 Task: See the cancellation policy of Home in Telluride, Colorado, United States.
Action: Mouse moved to (372, 76)
Screenshot: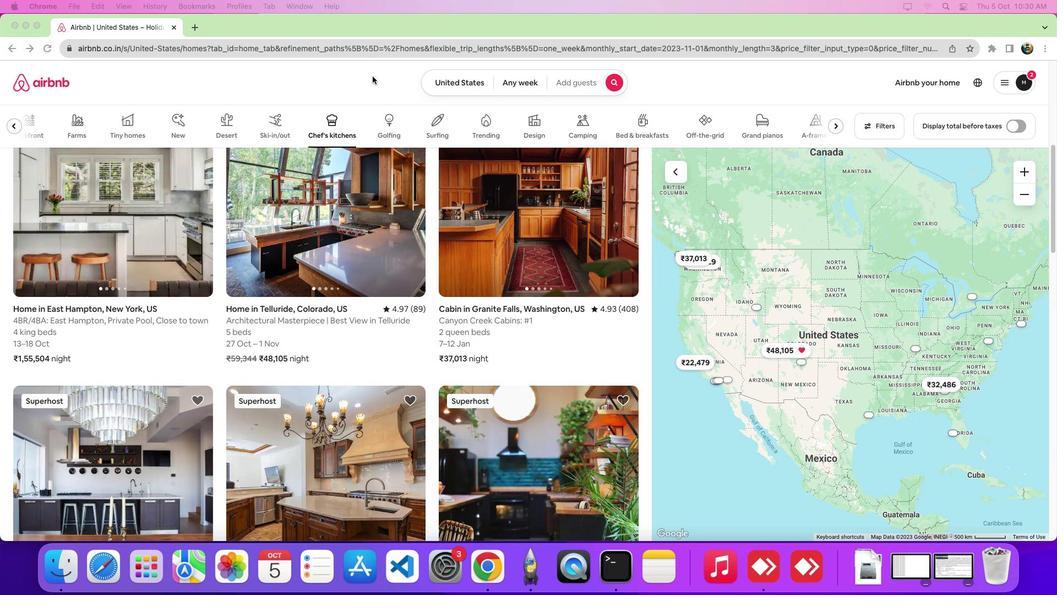 
Action: Mouse pressed left at (372, 76)
Screenshot: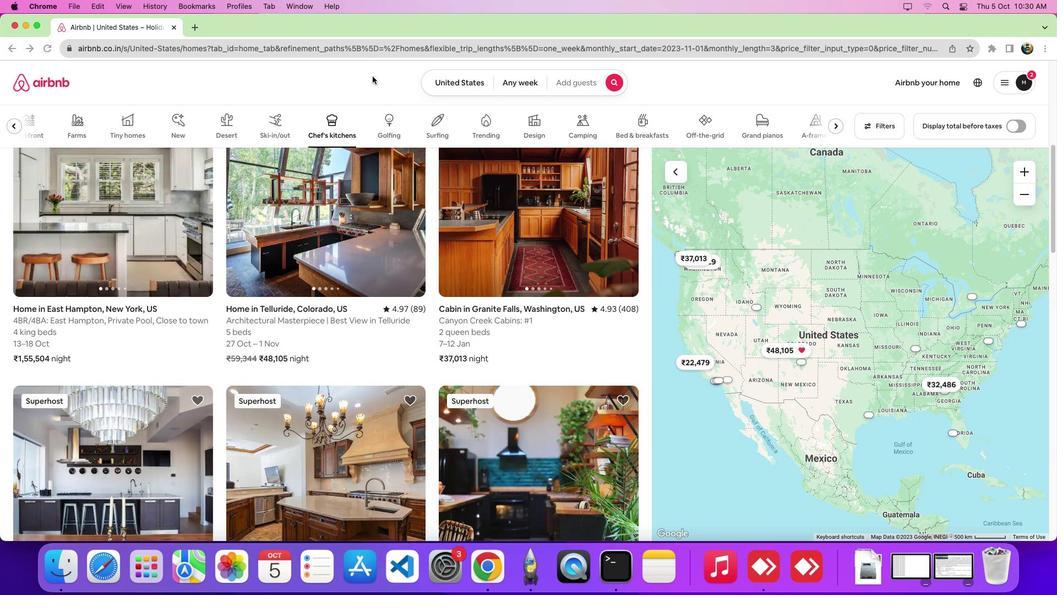 
Action: Mouse moved to (332, 129)
Screenshot: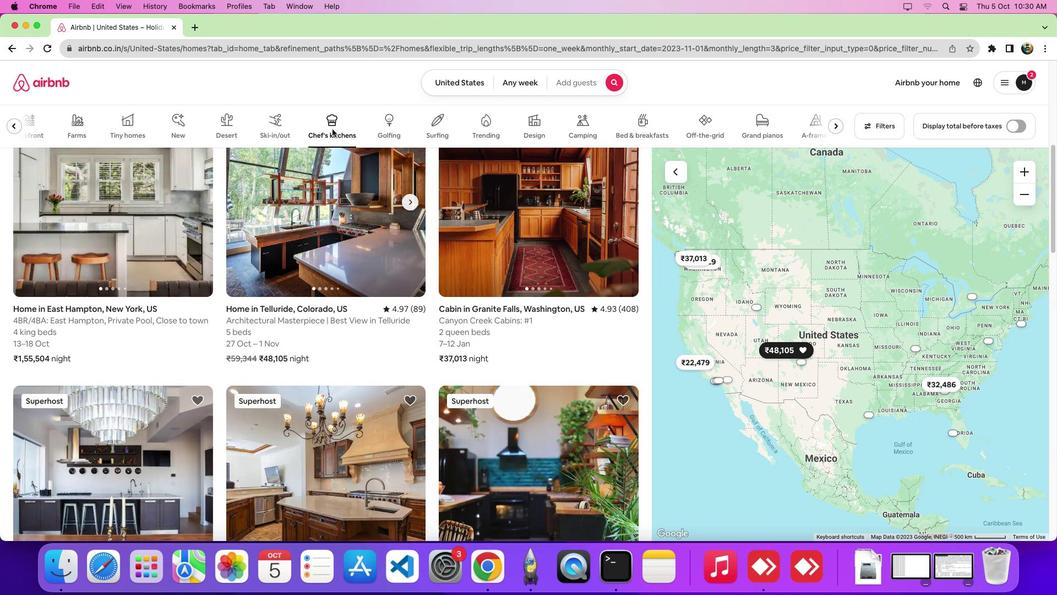 
Action: Mouse pressed left at (332, 129)
Screenshot: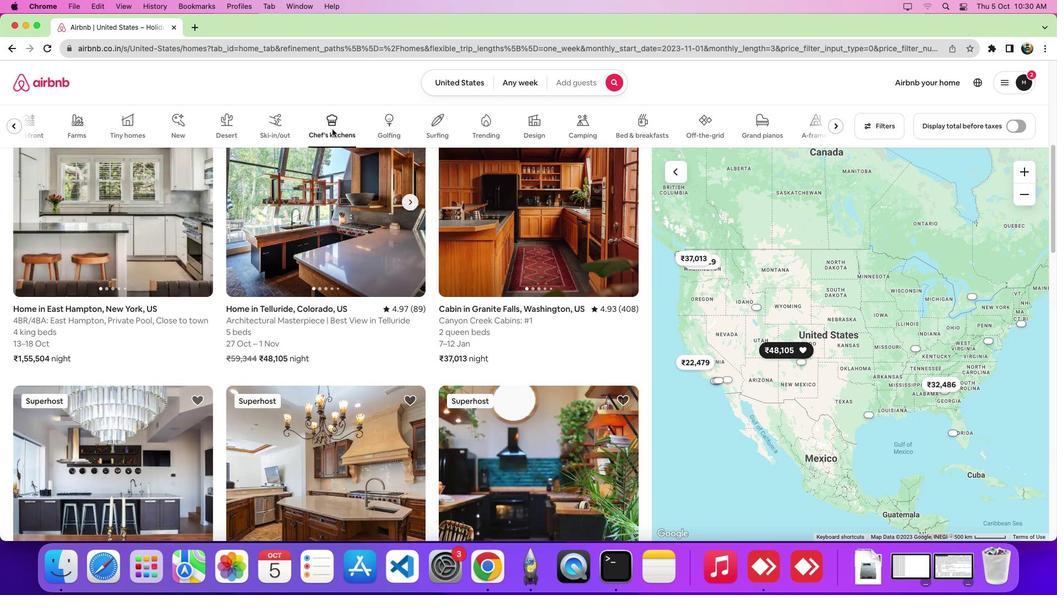 
Action: Mouse moved to (332, 200)
Screenshot: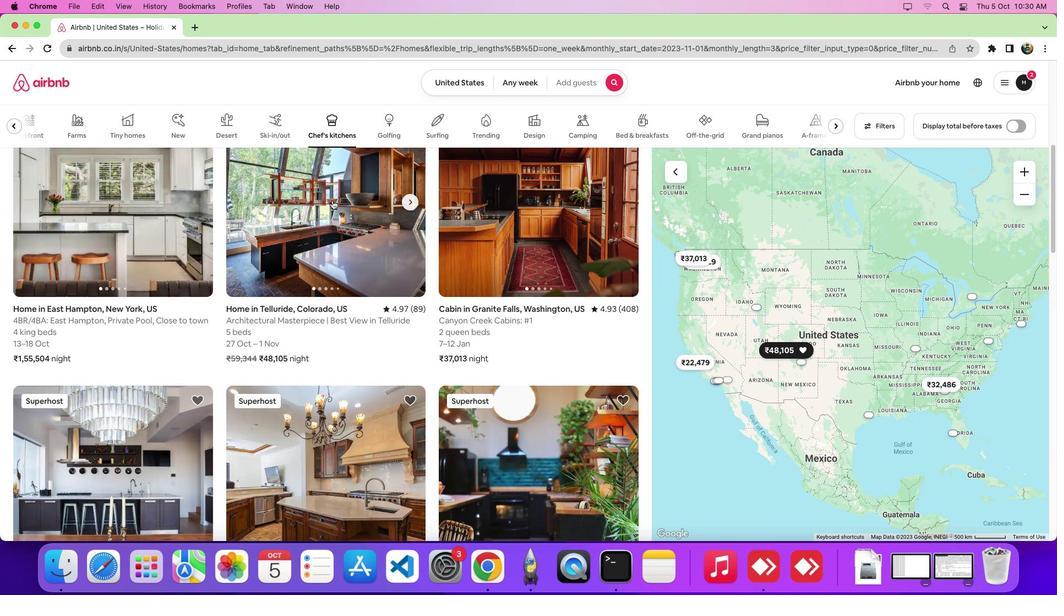 
Action: Mouse pressed left at (332, 200)
Screenshot: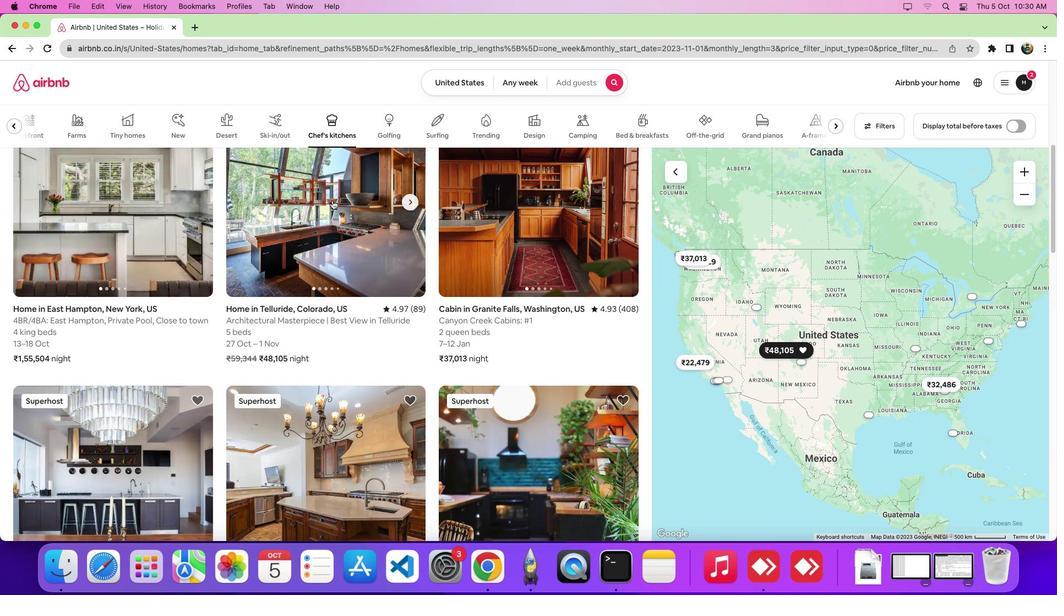 
Action: Mouse moved to (515, 209)
Screenshot: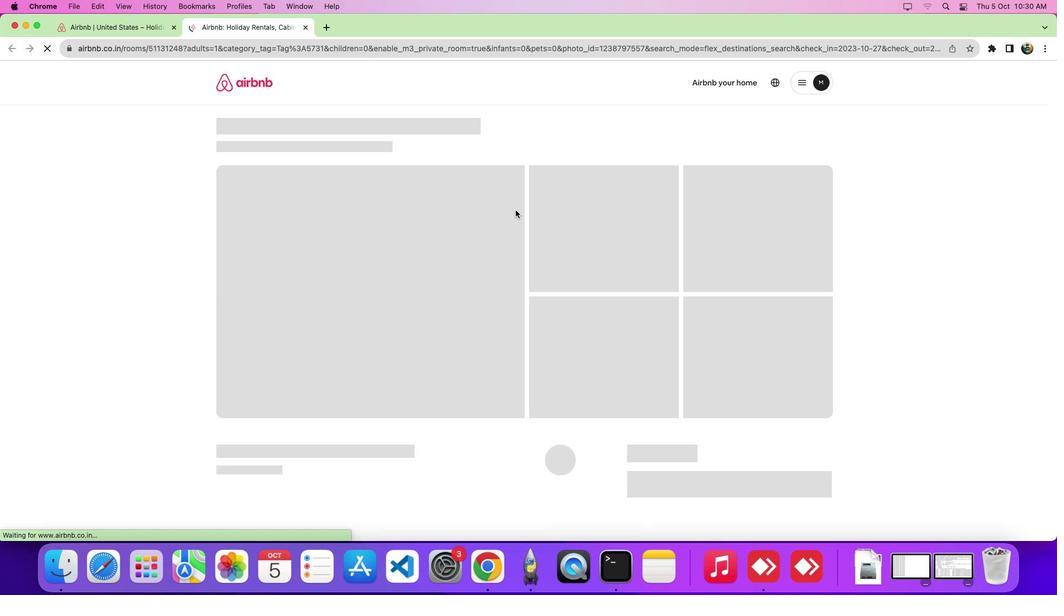 
Action: Mouse scrolled (515, 209) with delta (0, 0)
Screenshot: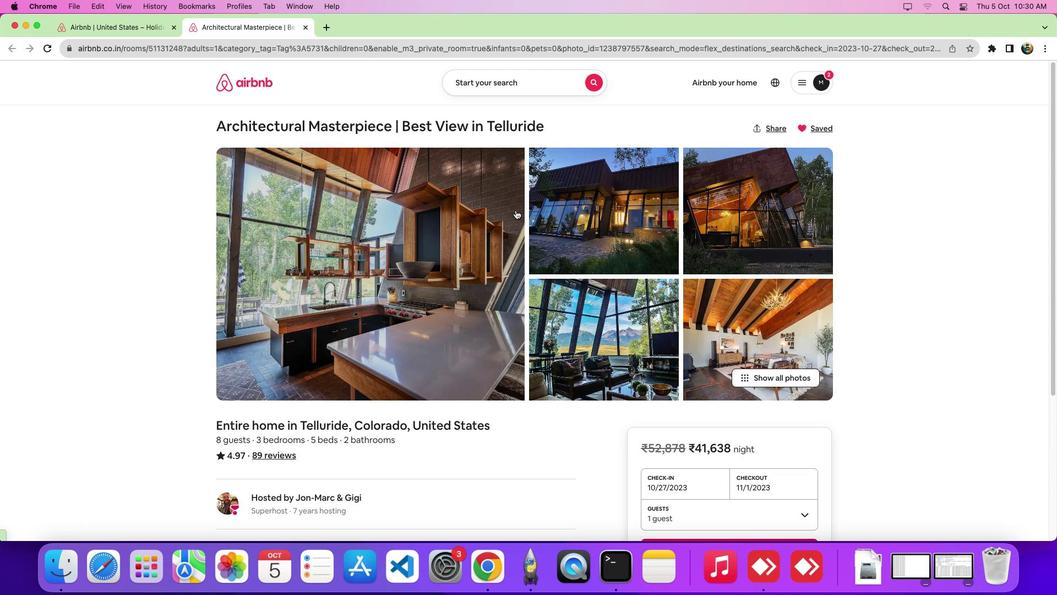 
Action: Mouse scrolled (515, 209) with delta (0, 0)
Screenshot: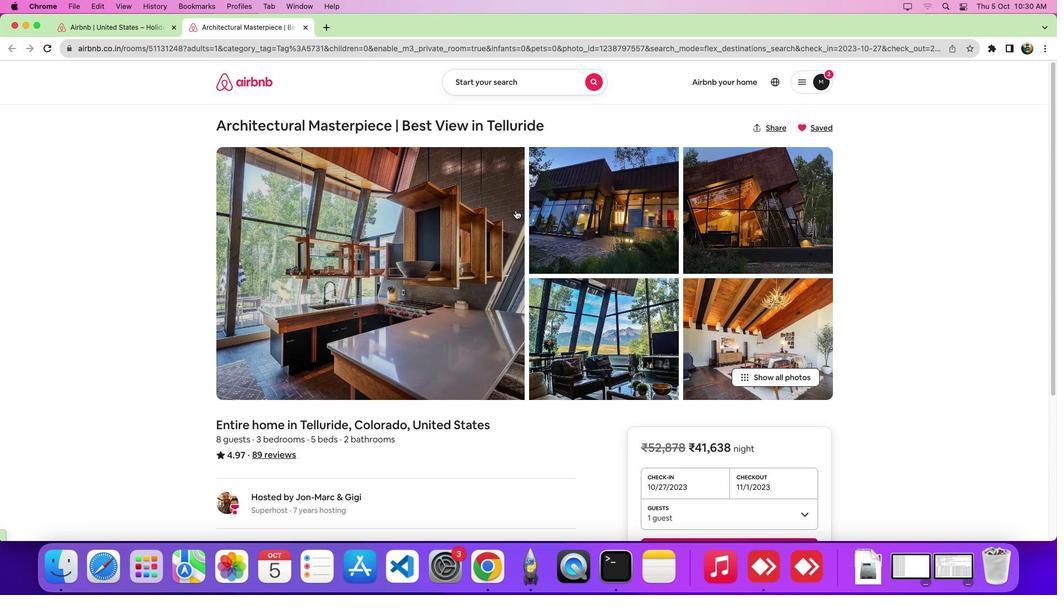 
Action: Mouse scrolled (515, 209) with delta (0, -3)
Screenshot: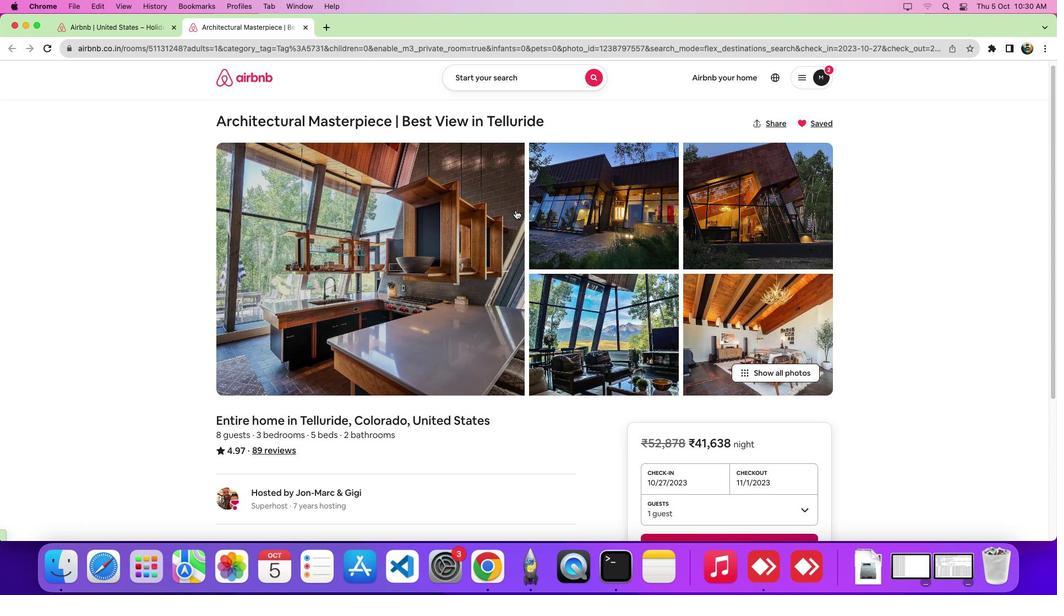 
Action: Mouse scrolled (515, 209) with delta (0, 0)
Screenshot: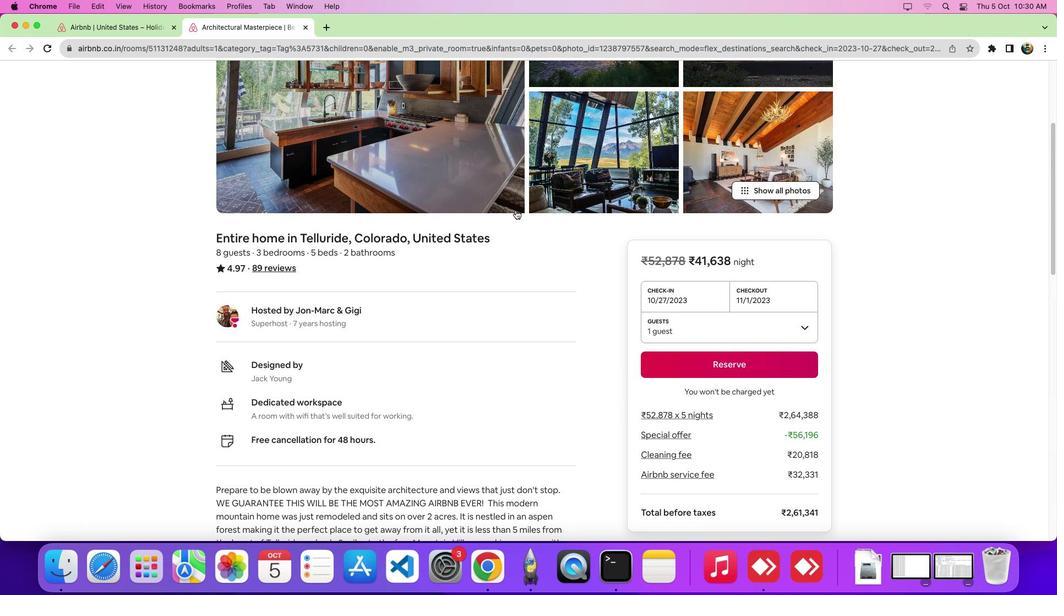 
Action: Mouse scrolled (515, 209) with delta (0, 0)
Screenshot: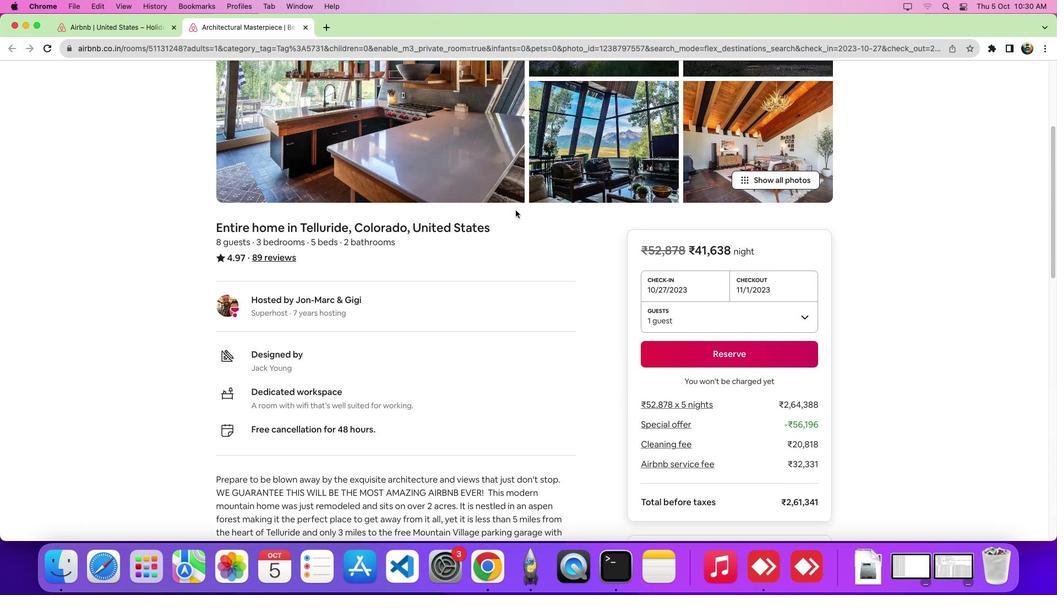 
Action: Mouse scrolled (515, 209) with delta (0, -2)
Screenshot: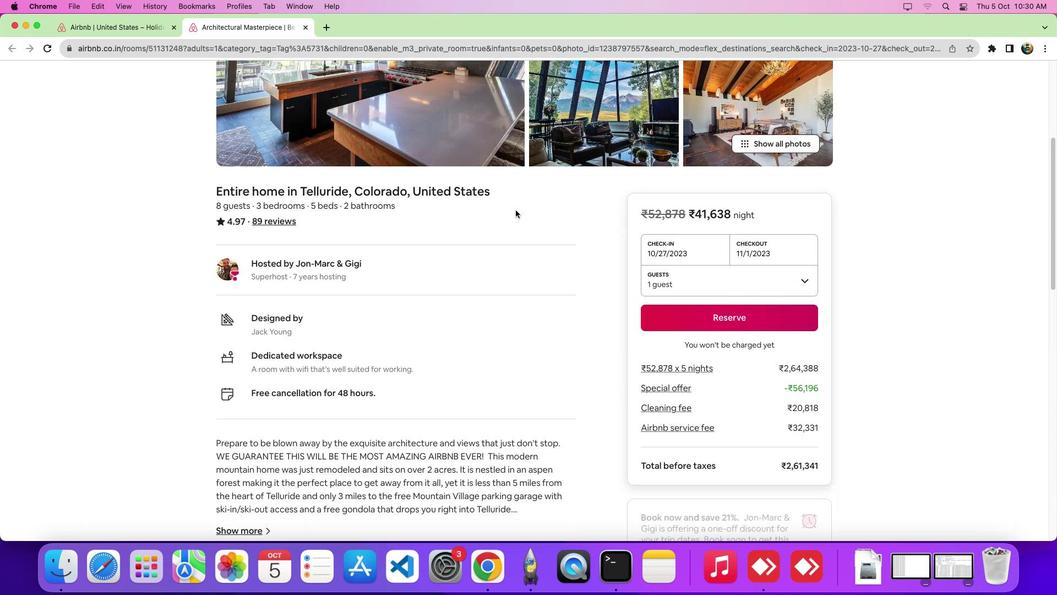 
Action: Mouse scrolled (515, 209) with delta (0, 0)
Screenshot: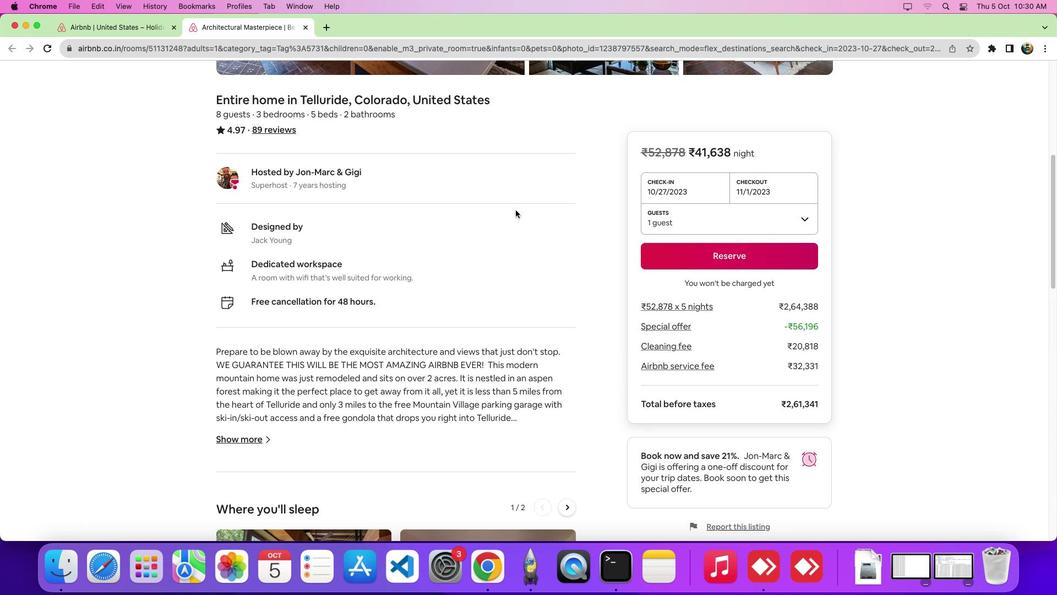 
Action: Mouse scrolled (515, 209) with delta (0, 0)
Screenshot: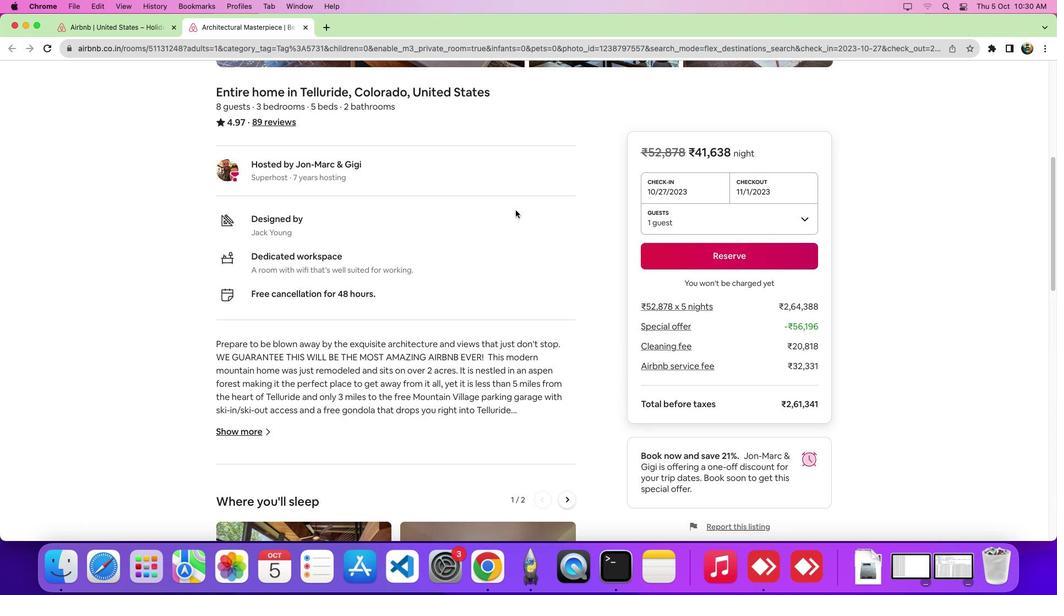 
Action: Mouse scrolled (515, 209) with delta (0, -3)
Screenshot: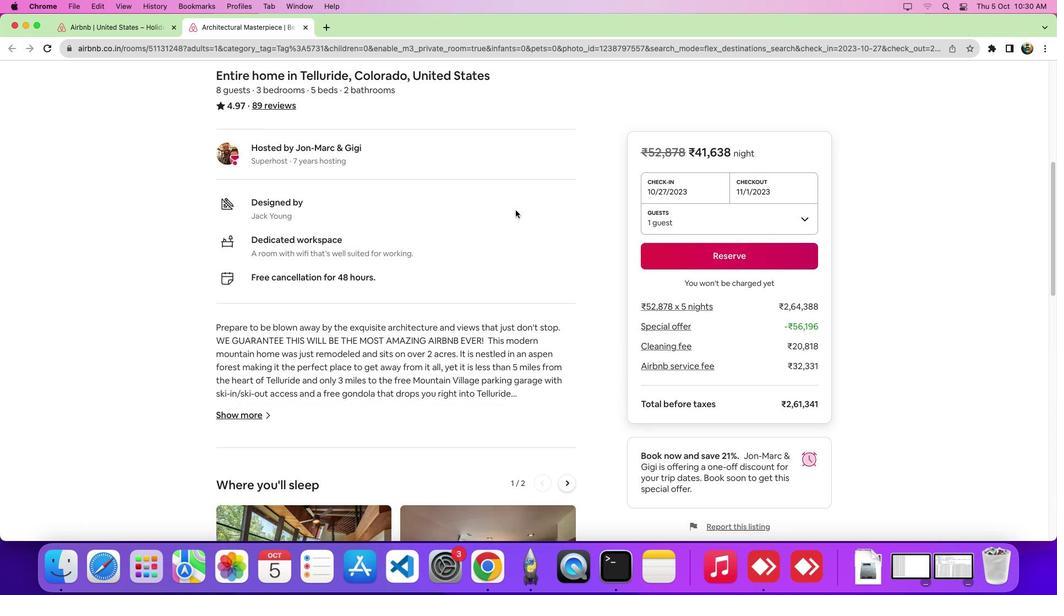 
Action: Mouse scrolled (515, 209) with delta (0, 0)
Screenshot: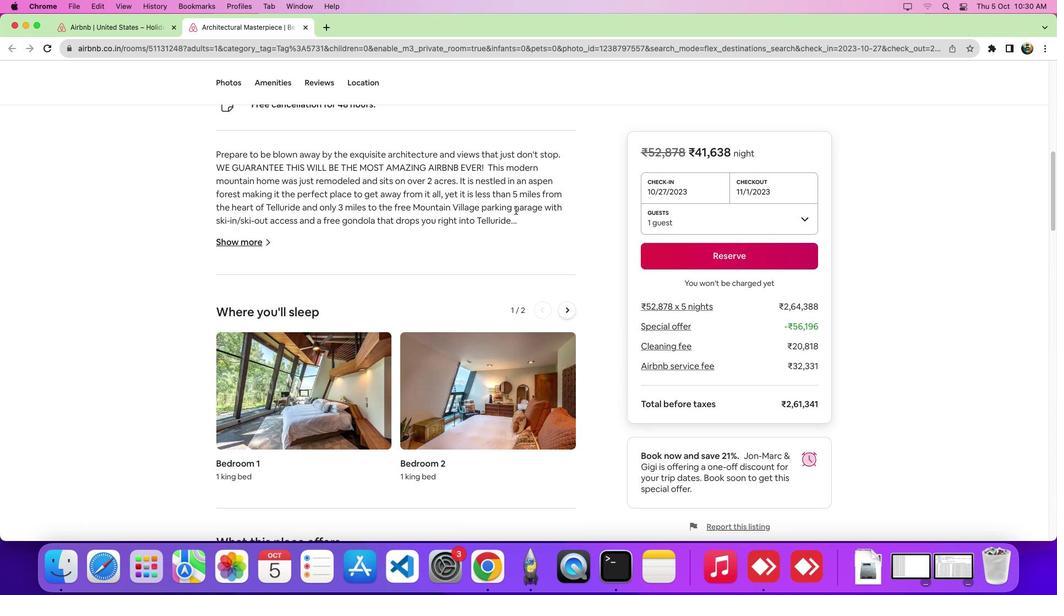 
Action: Mouse scrolled (515, 209) with delta (0, 0)
Screenshot: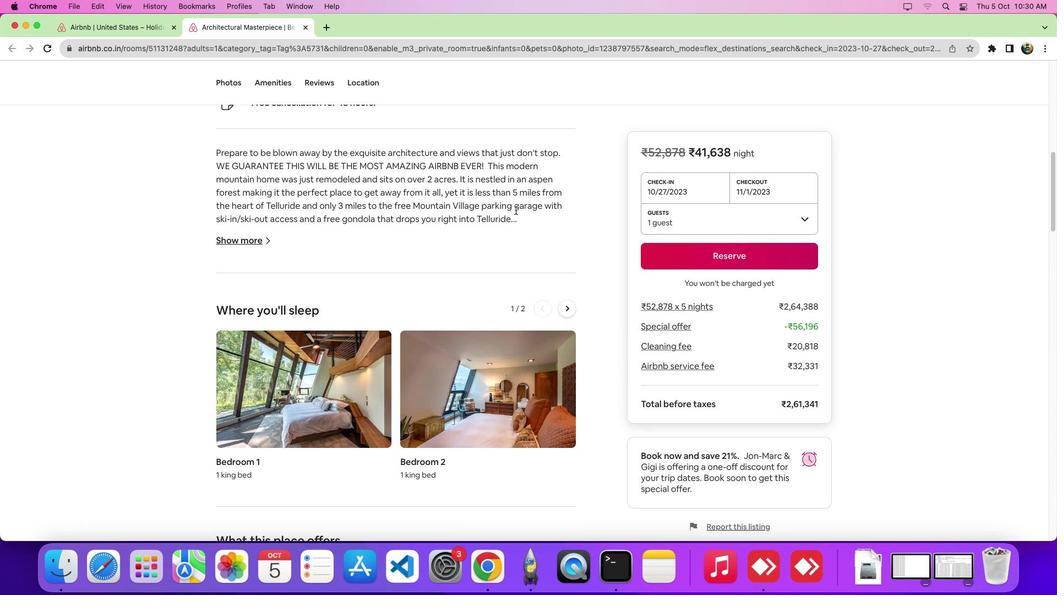 
Action: Mouse scrolled (515, 209) with delta (0, 0)
Screenshot: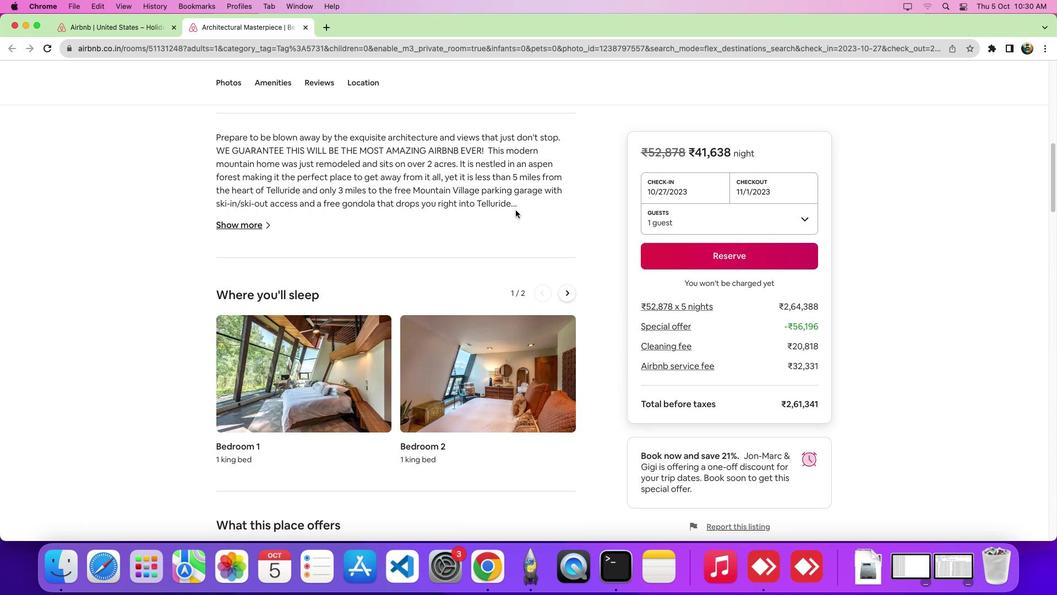 
Action: Mouse scrolled (515, 209) with delta (0, 0)
Screenshot: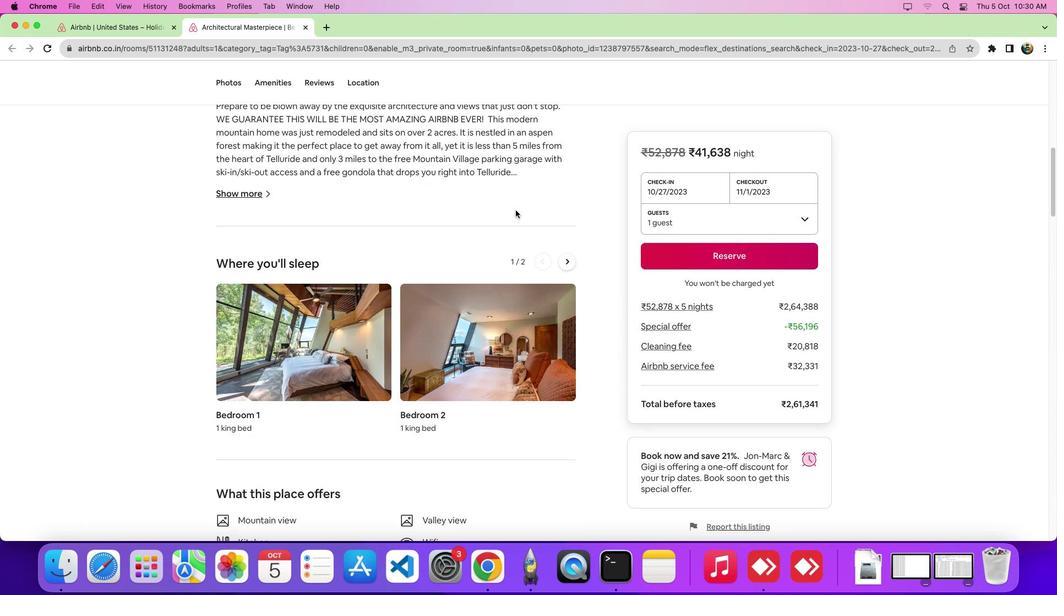 
Action: Mouse scrolled (515, 209) with delta (0, -4)
Screenshot: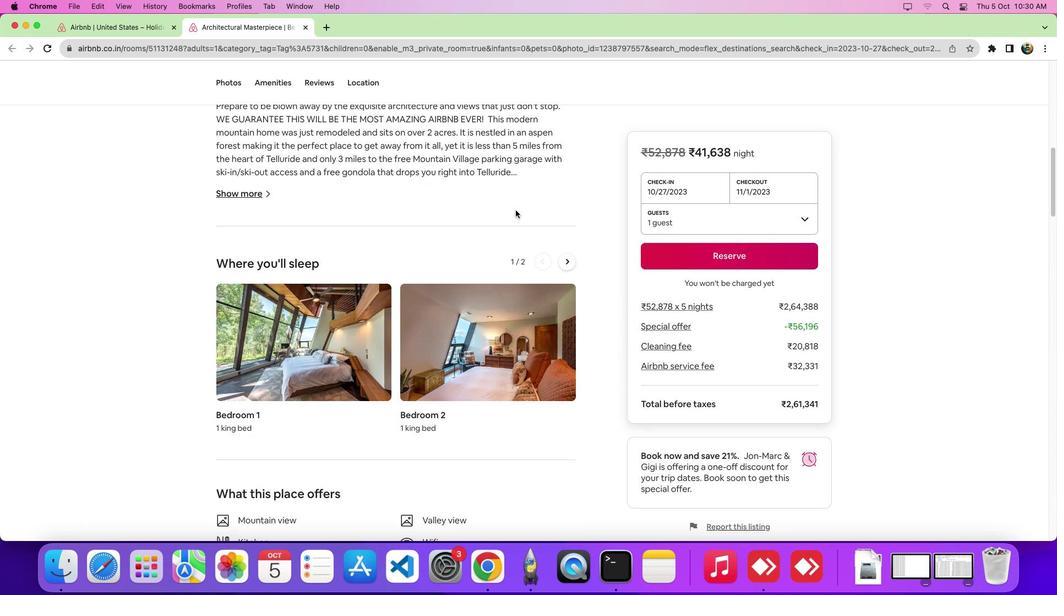 
Action: Mouse scrolled (515, 209) with delta (0, -6)
Screenshot: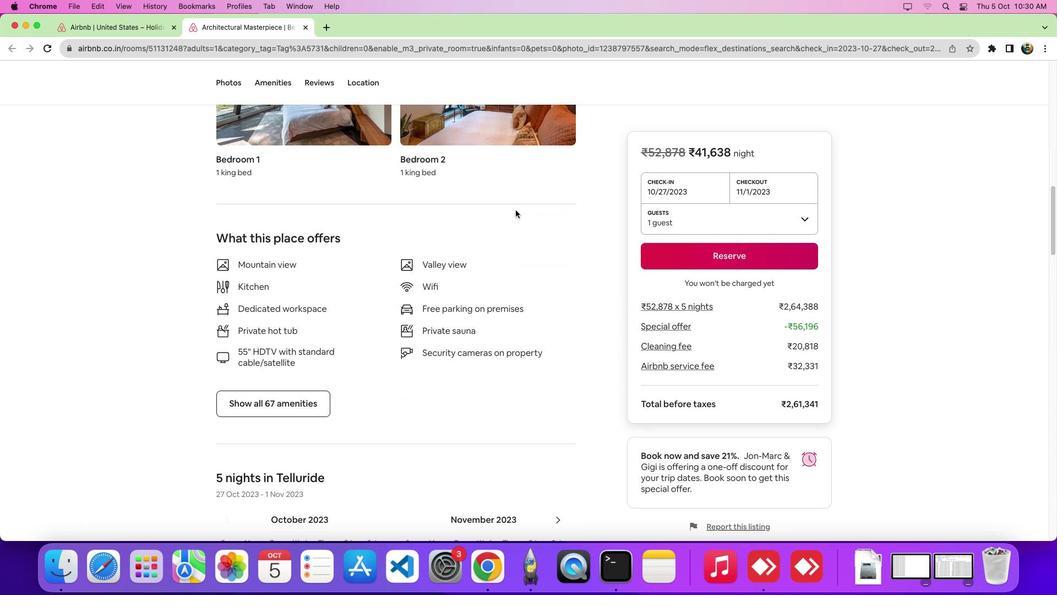 
Action: Mouse scrolled (515, 209) with delta (0, 0)
Screenshot: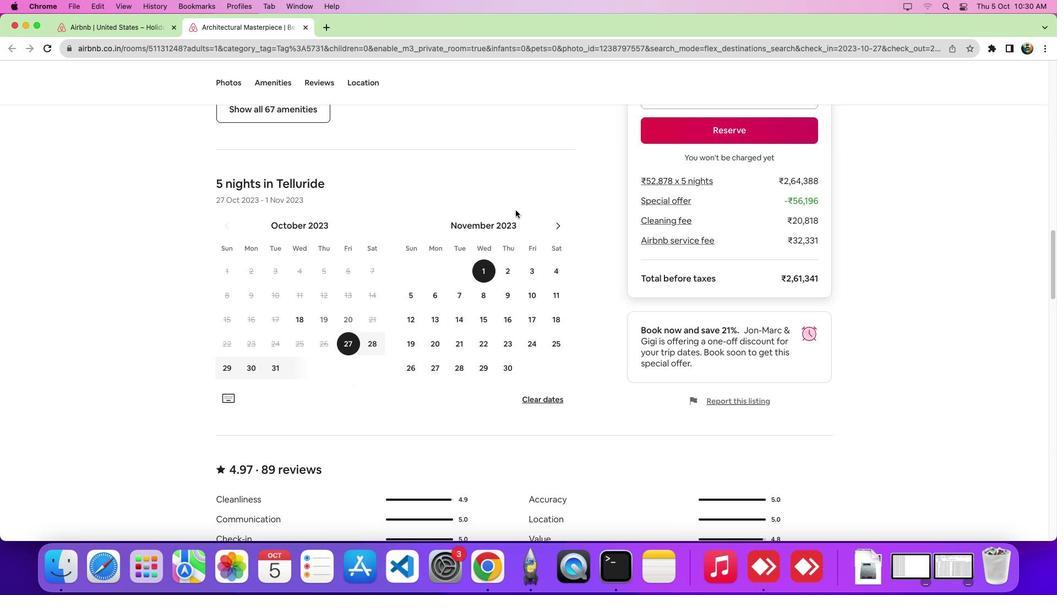 
Action: Mouse scrolled (515, 209) with delta (0, -1)
Screenshot: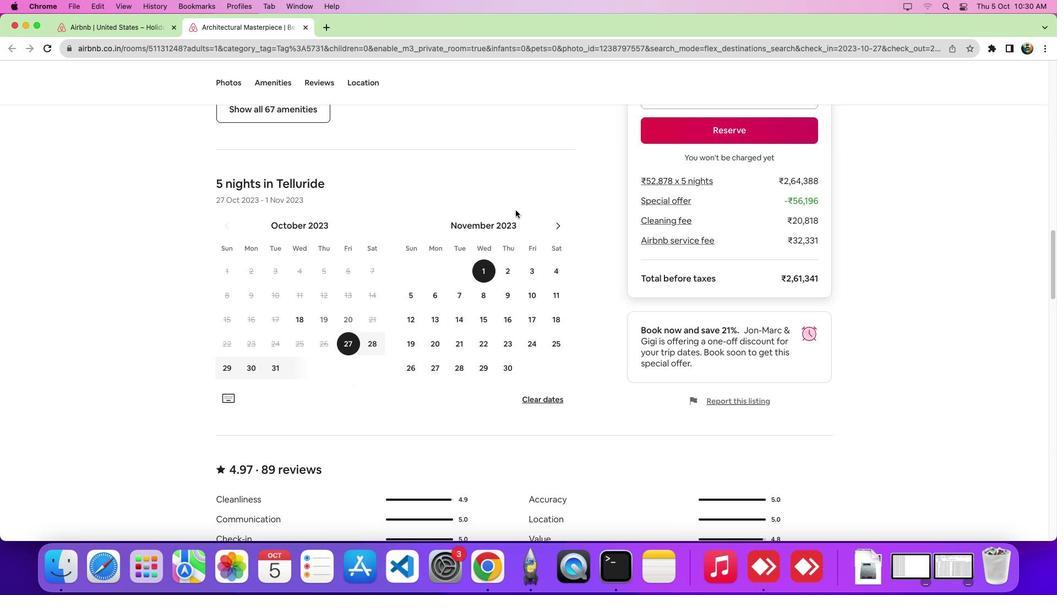 
Action: Mouse scrolled (515, 209) with delta (0, -4)
Screenshot: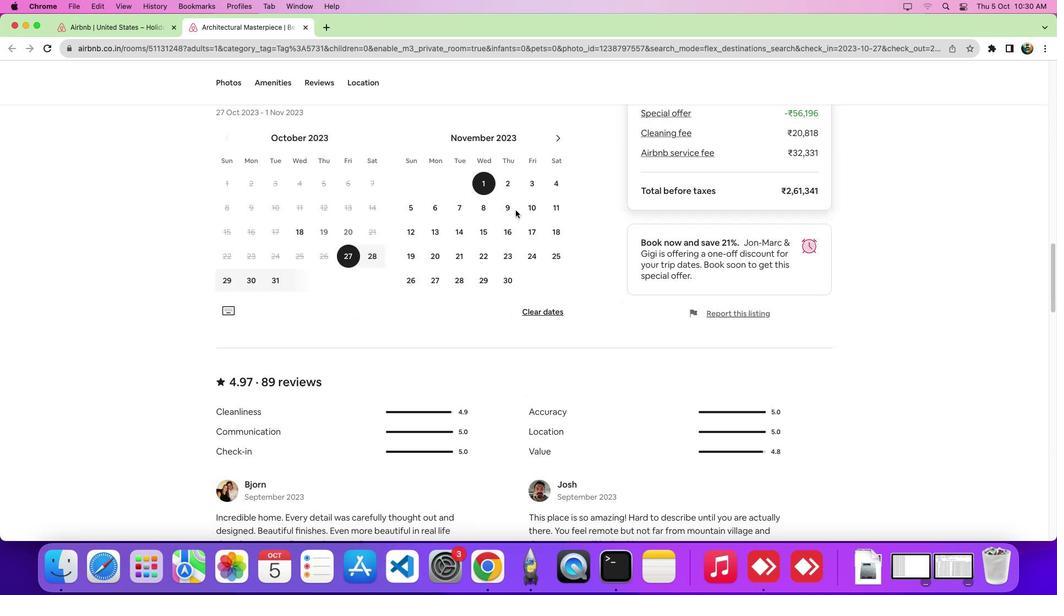 
Action: Mouse scrolled (515, 209) with delta (0, -7)
Screenshot: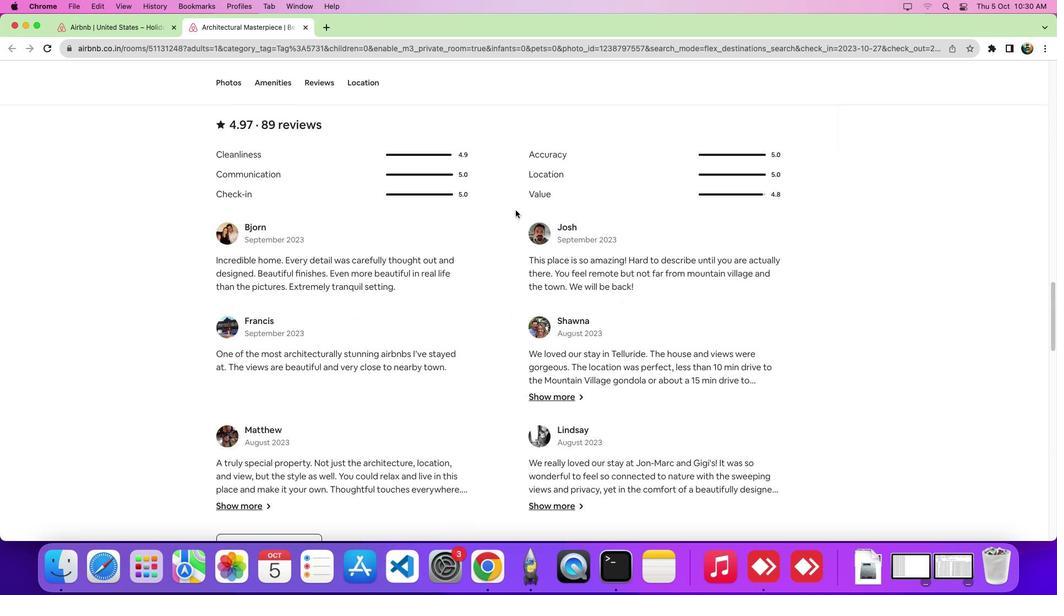 
Action: Mouse scrolled (515, 209) with delta (0, 0)
Screenshot: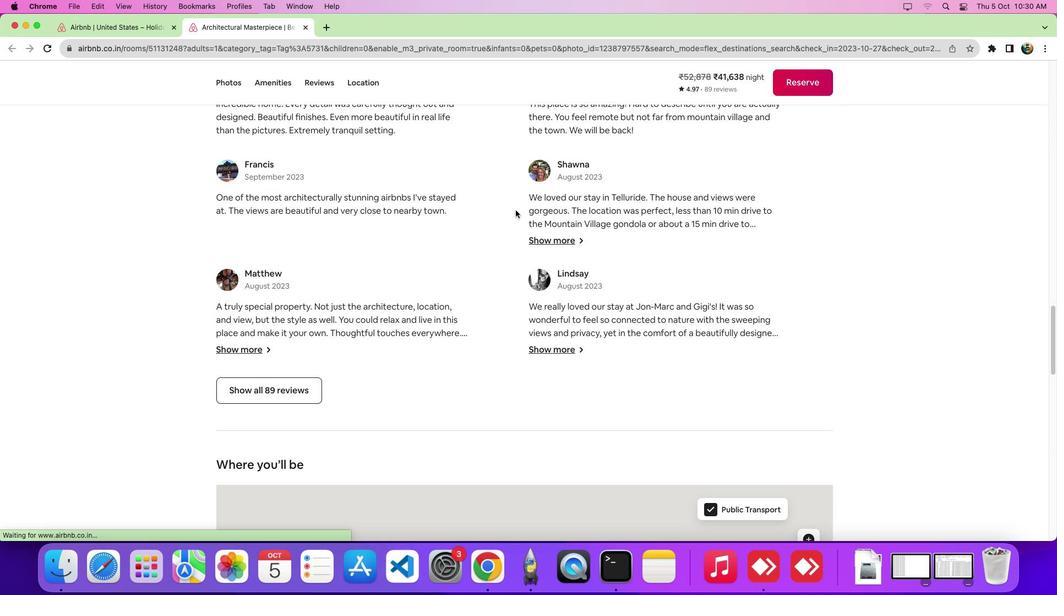 
Action: Mouse scrolled (515, 209) with delta (0, -1)
Screenshot: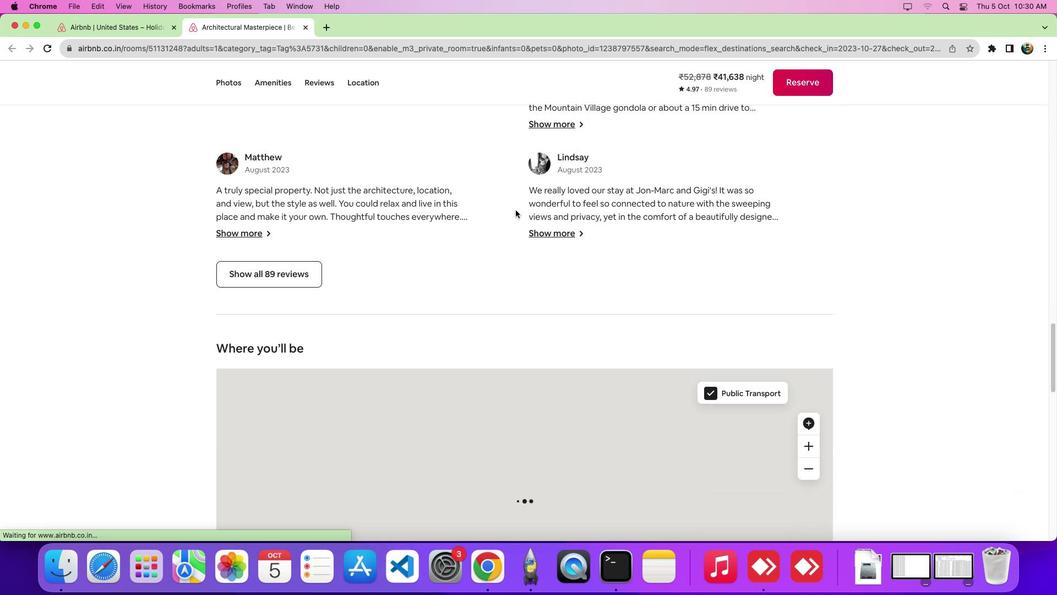 
Action: Mouse scrolled (515, 209) with delta (0, -4)
Screenshot: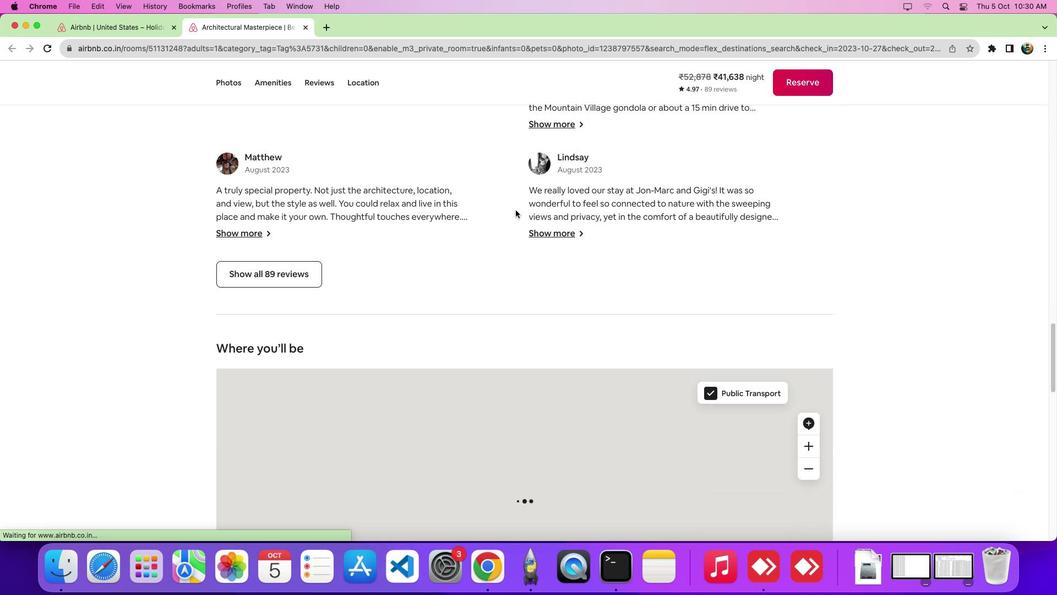 
Action: Mouse scrolled (515, 209) with delta (0, -7)
Screenshot: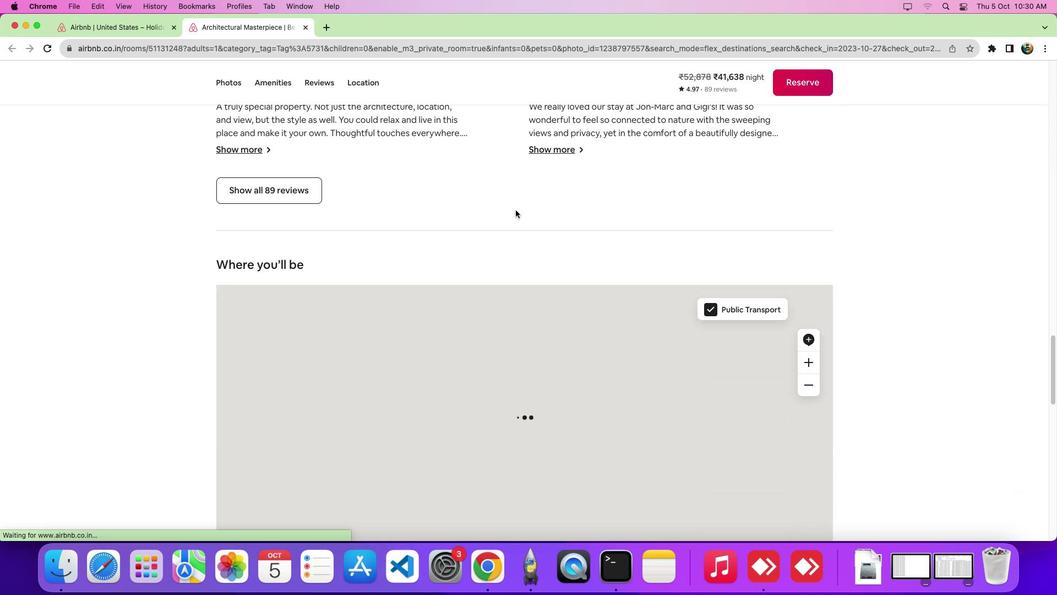 
Action: Mouse scrolled (515, 209) with delta (0, 0)
Screenshot: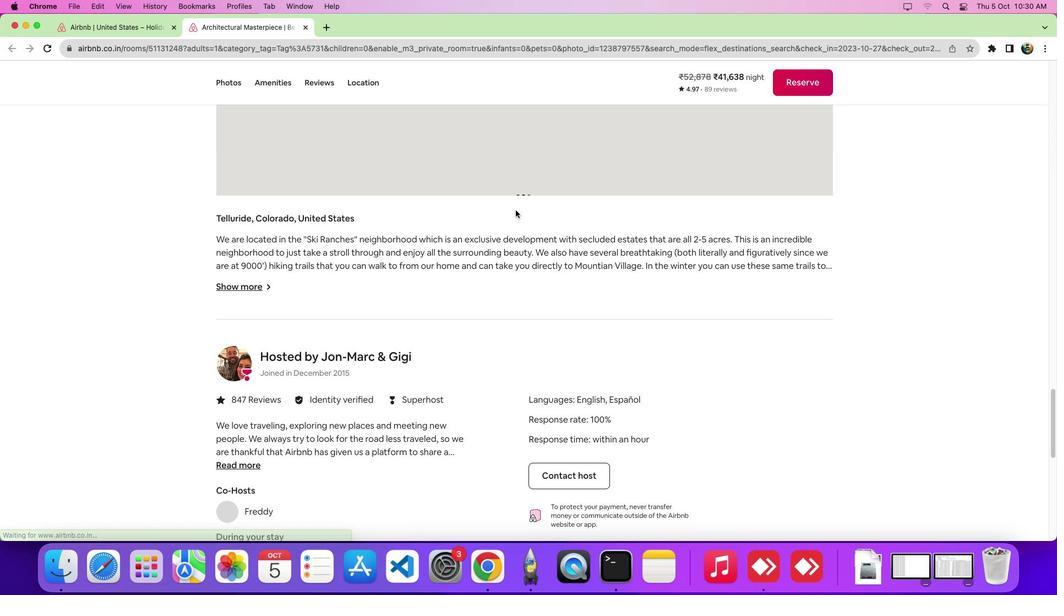
Action: Mouse scrolled (515, 209) with delta (0, 0)
Screenshot: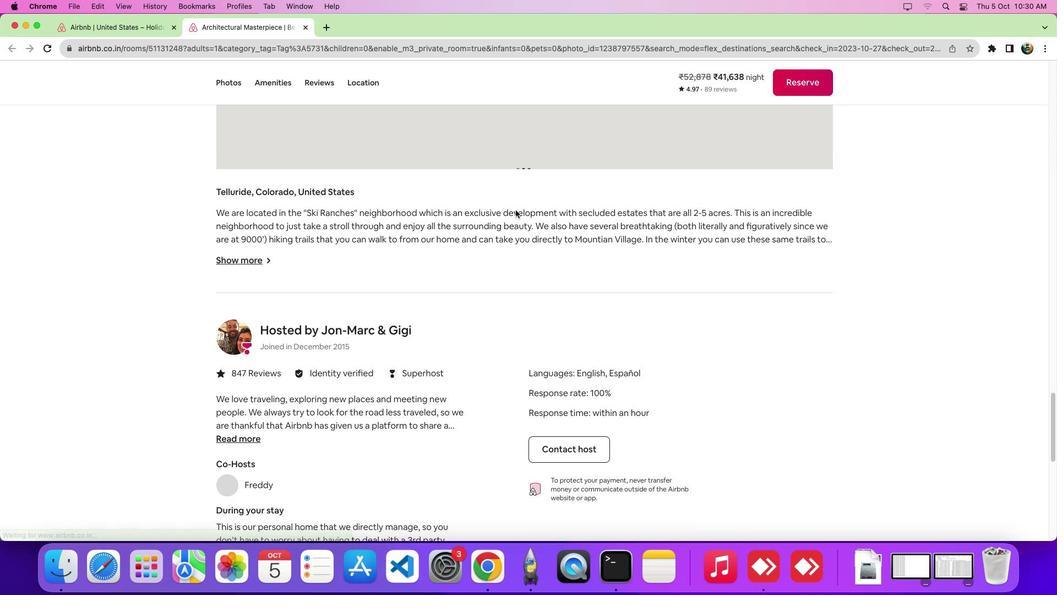 
Action: Mouse scrolled (515, 209) with delta (0, -4)
Screenshot: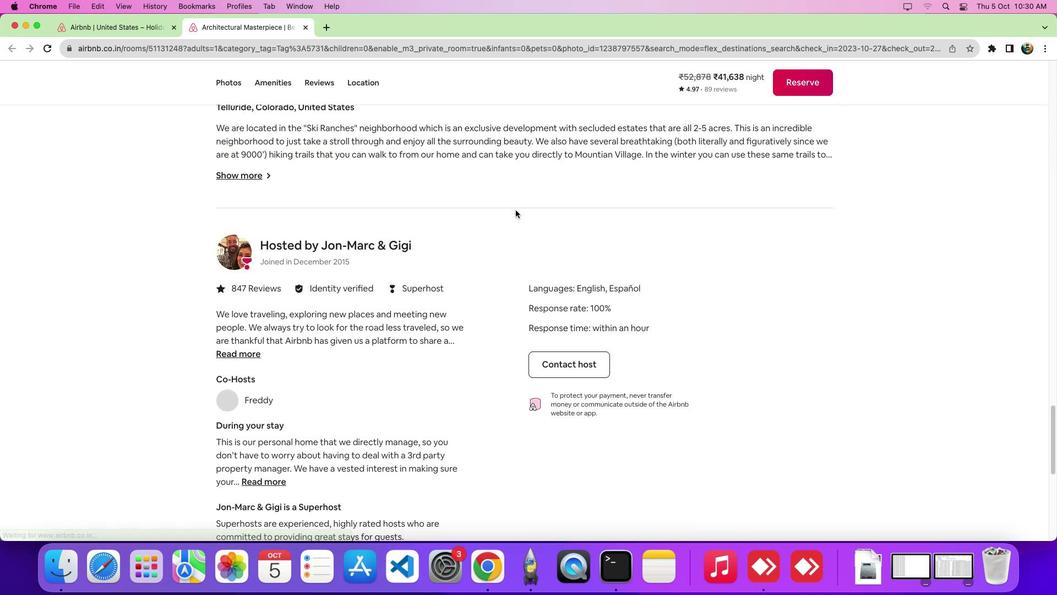 
Action: Mouse scrolled (515, 209) with delta (0, 0)
Screenshot: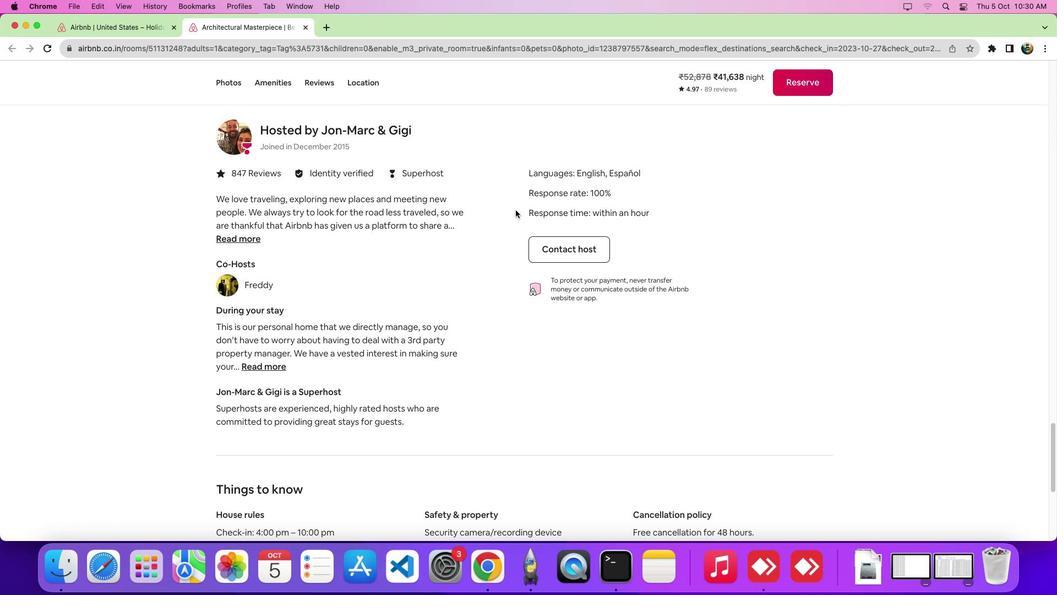 
Action: Mouse scrolled (515, 209) with delta (0, -1)
Screenshot: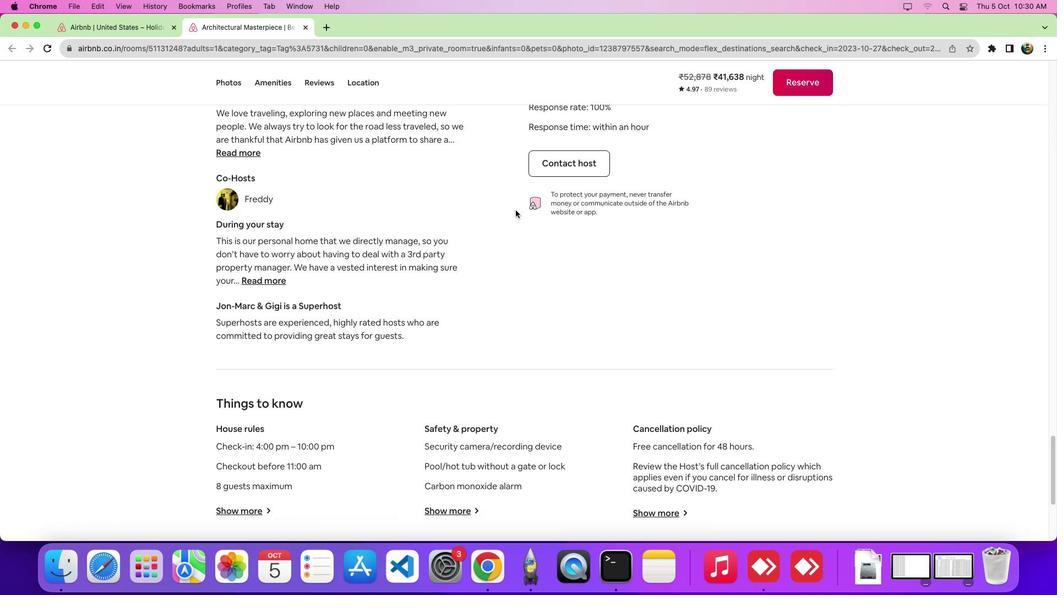 
Action: Mouse scrolled (515, 209) with delta (0, -4)
Screenshot: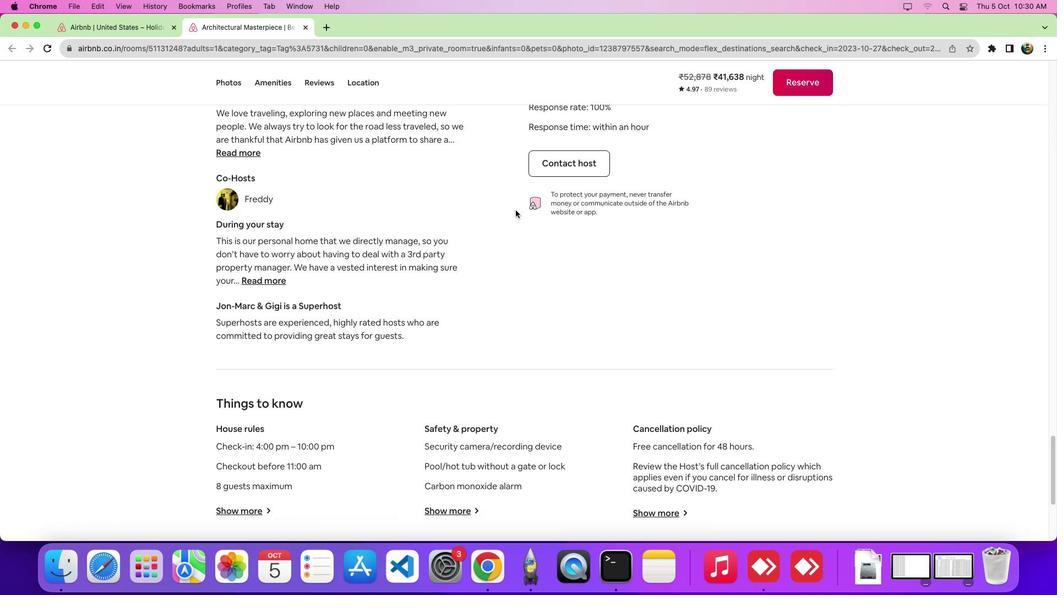 
Action: Mouse scrolled (515, 209) with delta (0, -7)
Screenshot: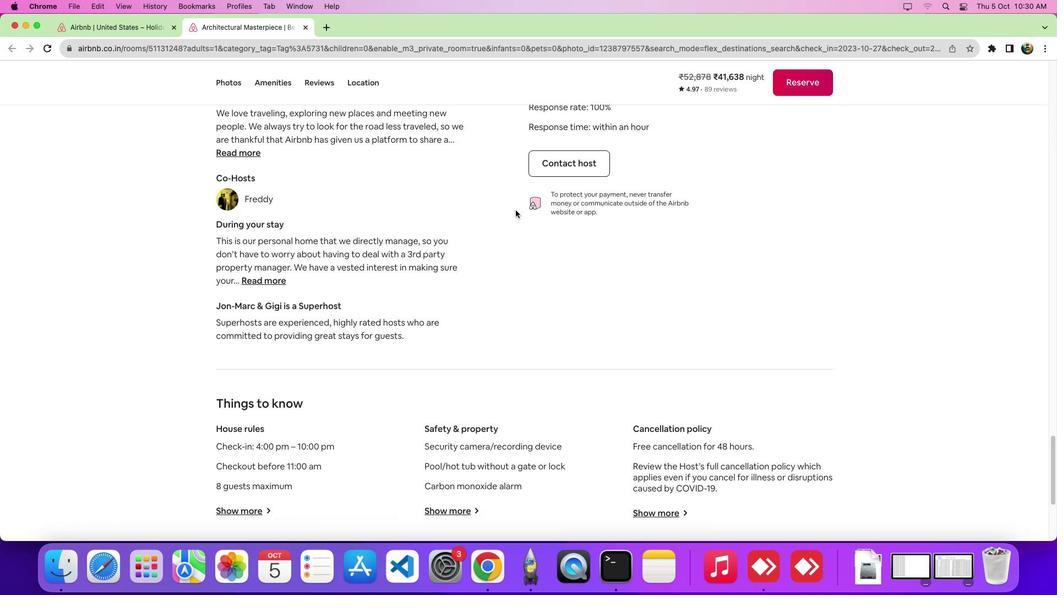 
Action: Mouse scrolled (515, 209) with delta (0, -8)
Screenshot: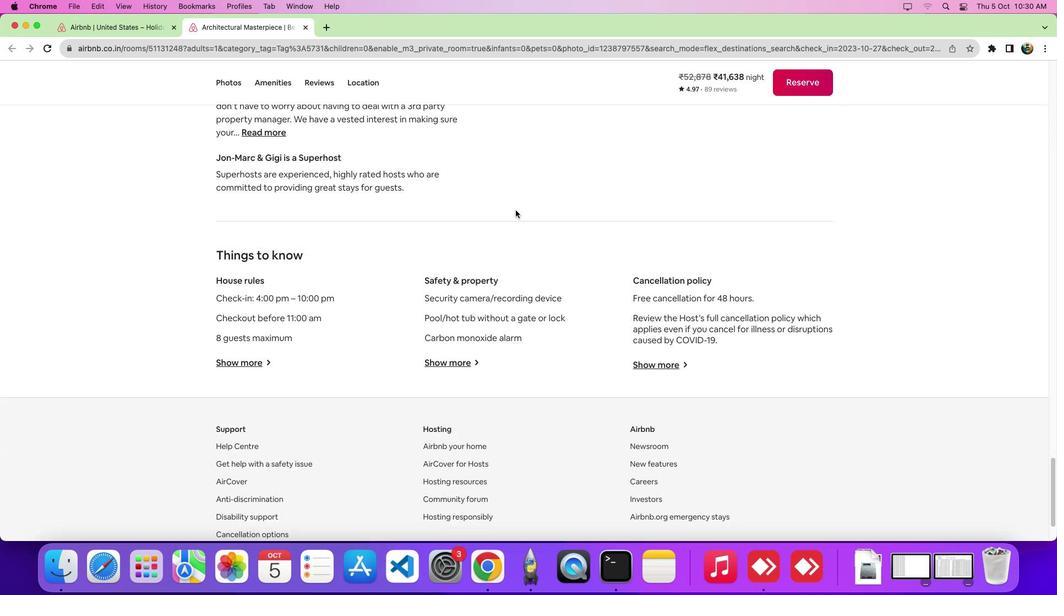 
Action: Mouse scrolled (515, 209) with delta (0, 0)
Screenshot: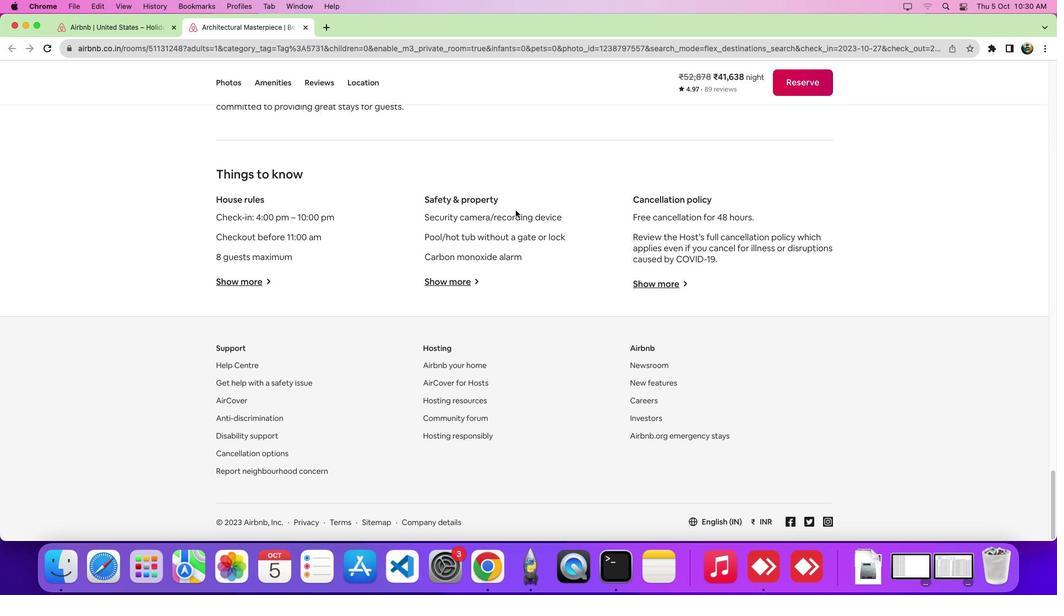 
Action: Mouse scrolled (515, 209) with delta (0, -1)
Screenshot: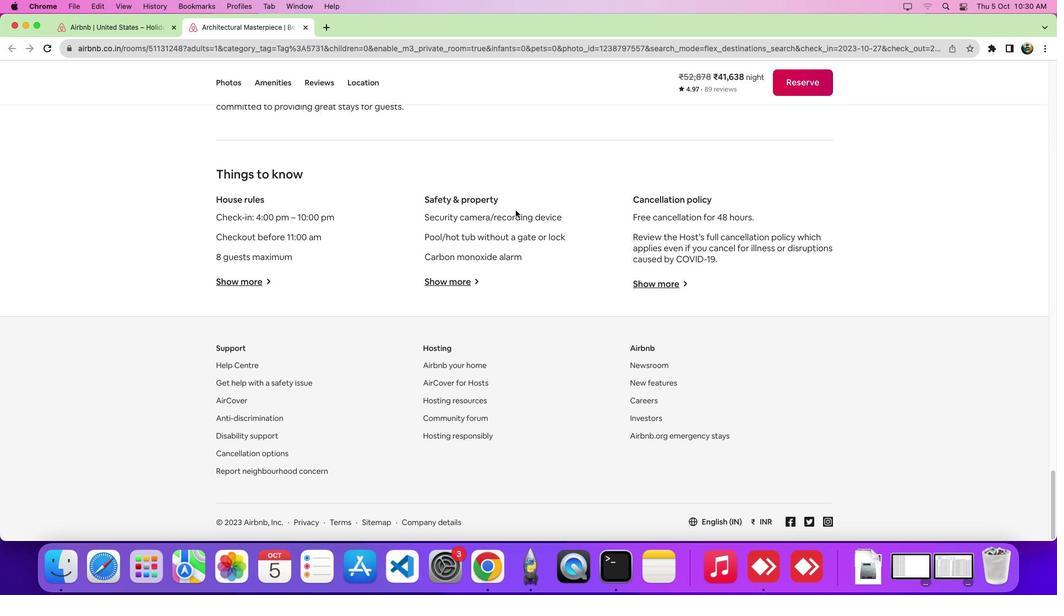 
Action: Mouse scrolled (515, 209) with delta (0, -4)
Screenshot: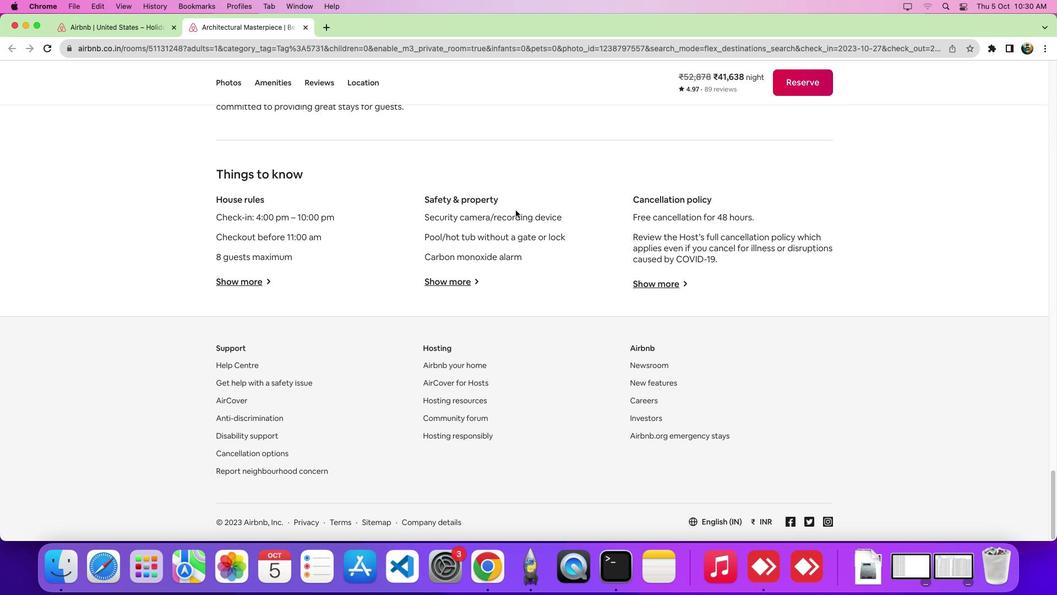
Action: Mouse scrolled (515, 209) with delta (0, -7)
Screenshot: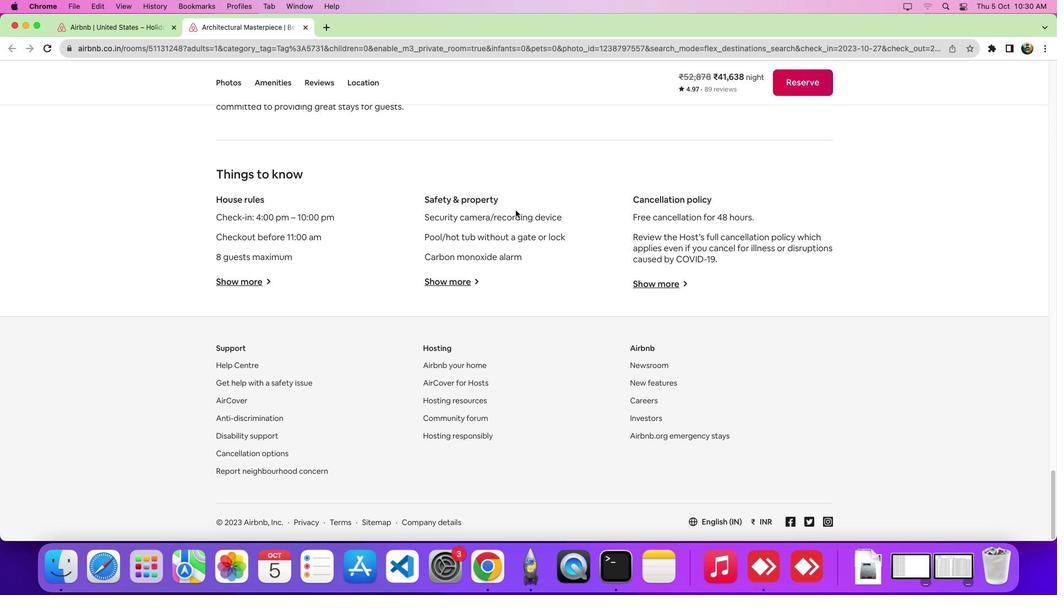 
Action: Mouse moved to (645, 283)
Screenshot: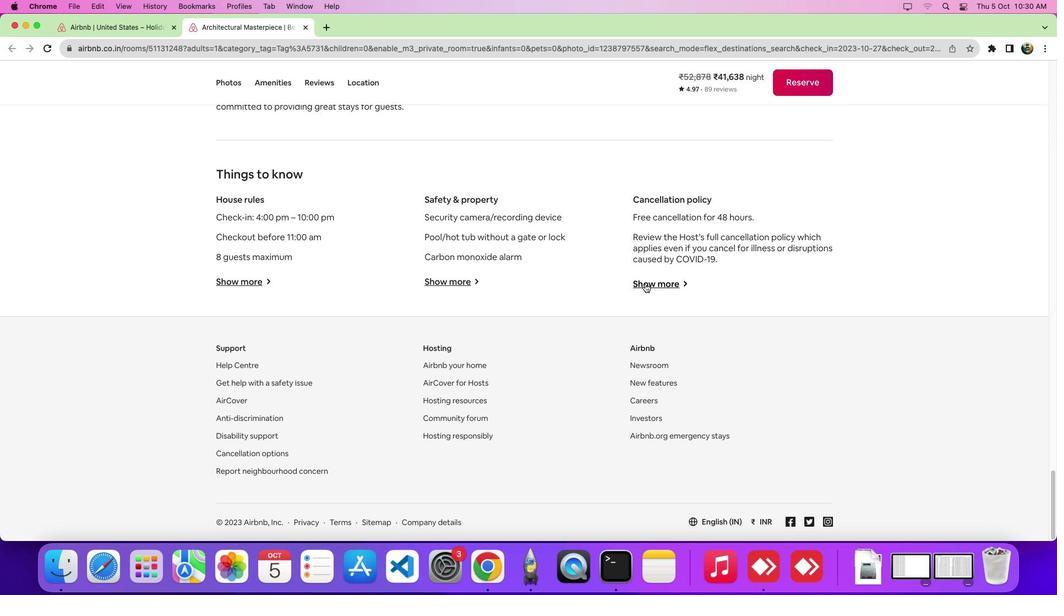 
Action: Mouse pressed left at (645, 283)
Screenshot: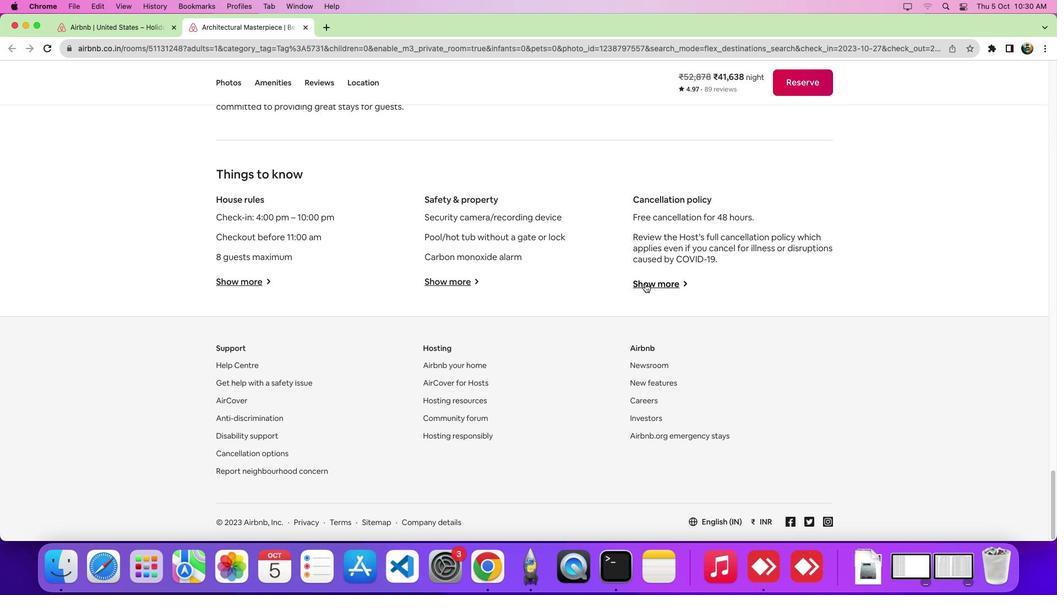 
Action: Mouse moved to (569, 305)
Screenshot: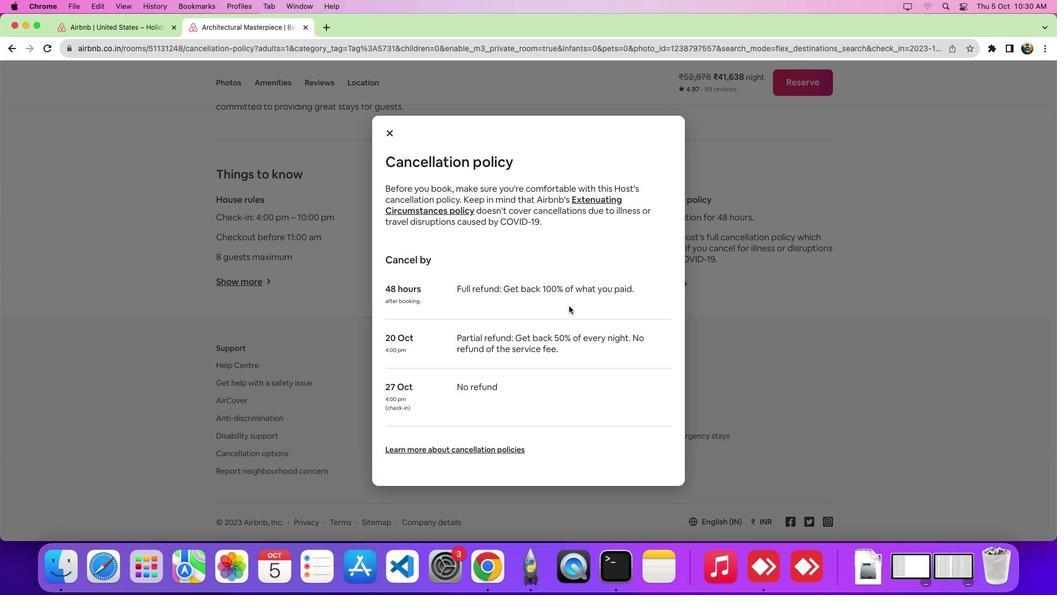 
Action: Mouse scrolled (569, 305) with delta (0, 0)
Screenshot: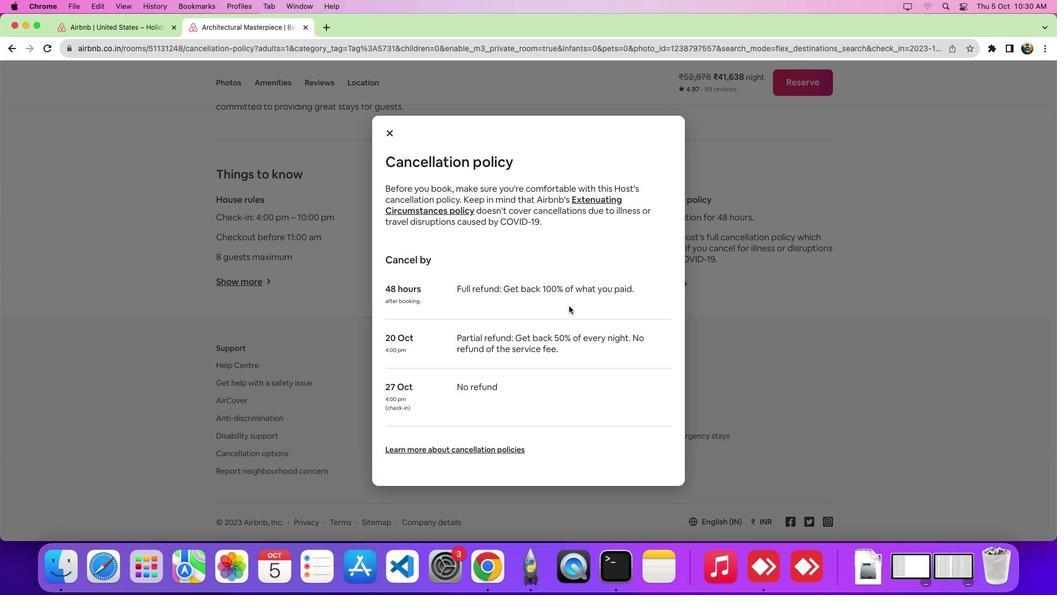 
Action: Mouse scrolled (569, 305) with delta (0, 0)
Screenshot: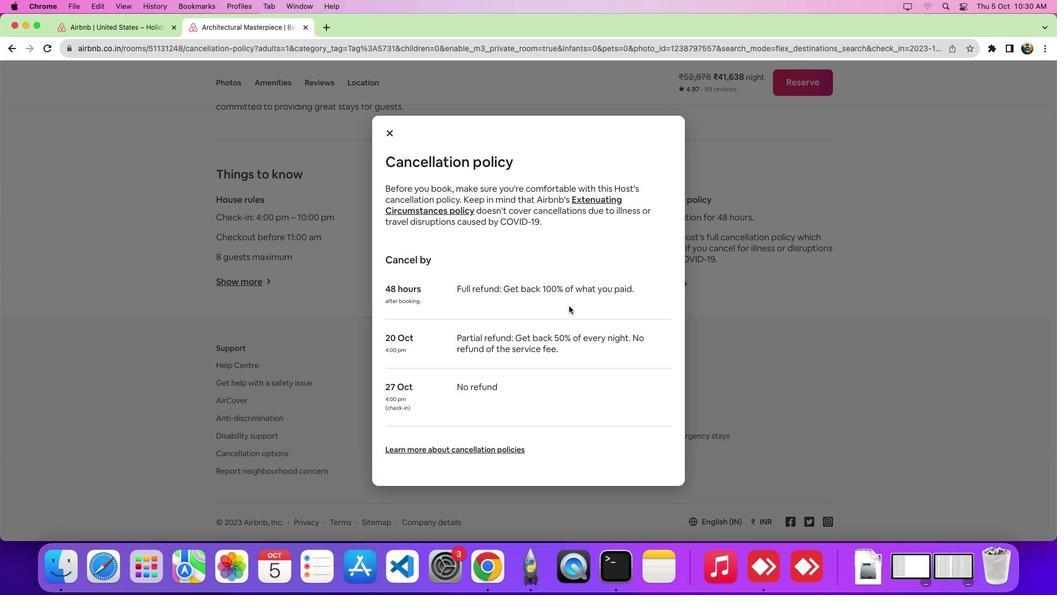 
Action: Mouse scrolled (569, 305) with delta (0, -3)
Screenshot: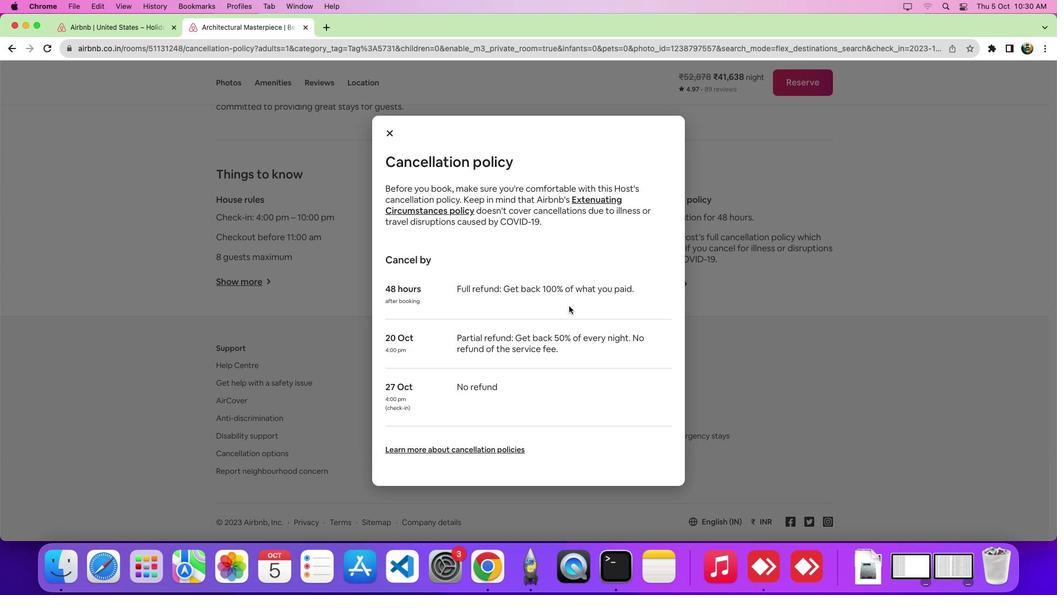 
